 Task: Update the picklist in data of the existing users
Action: Mouse moved to (201, 197)
Screenshot: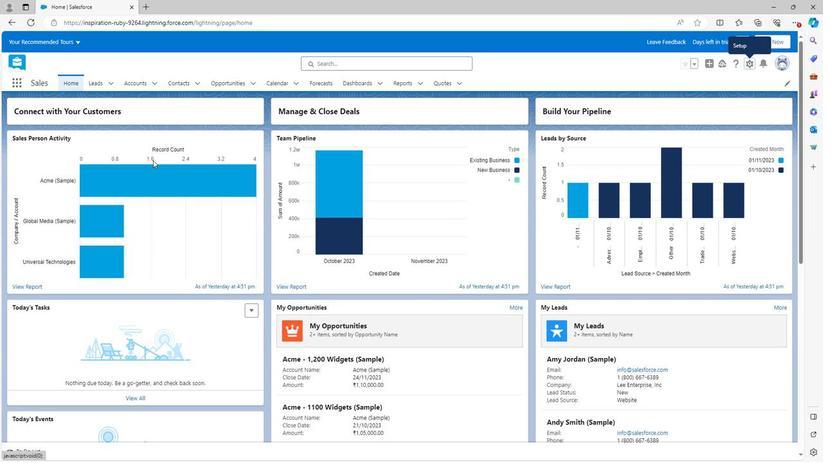 
Action: Mouse scrolled (201, 196) with delta (0, 0)
Screenshot: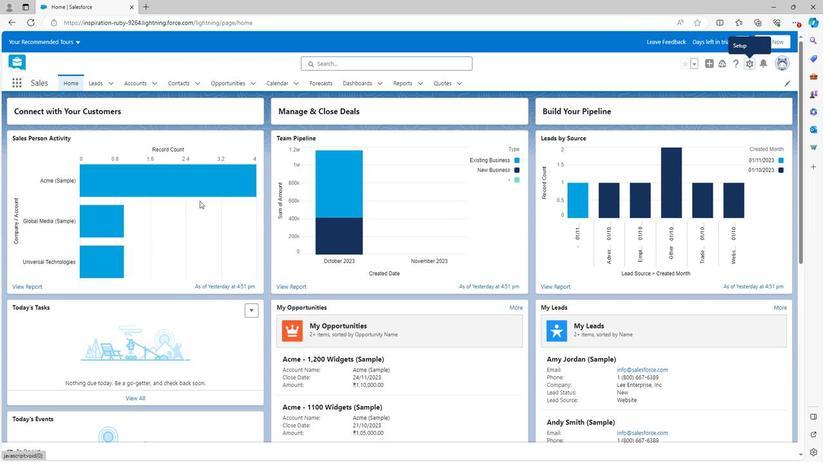 
Action: Mouse scrolled (201, 196) with delta (0, 0)
Screenshot: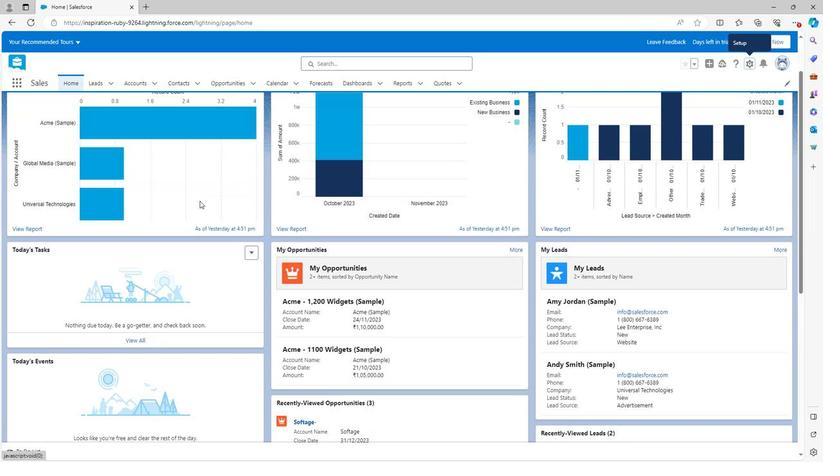 
Action: Mouse scrolled (201, 196) with delta (0, 0)
Screenshot: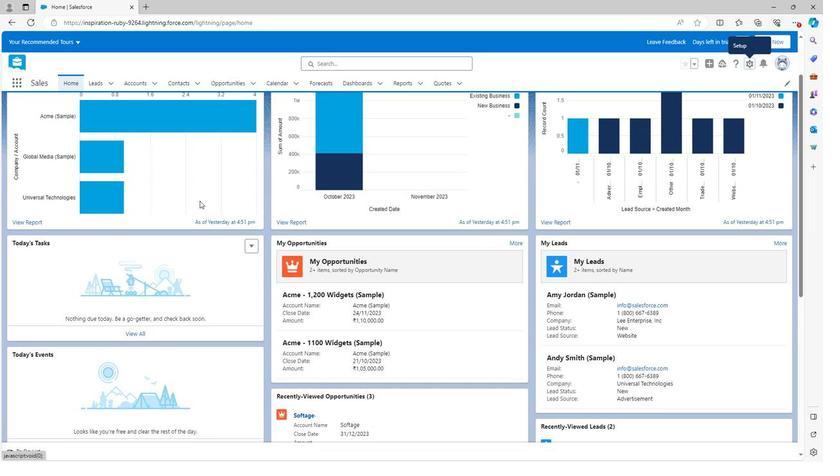 
Action: Mouse scrolled (201, 196) with delta (0, 0)
Screenshot: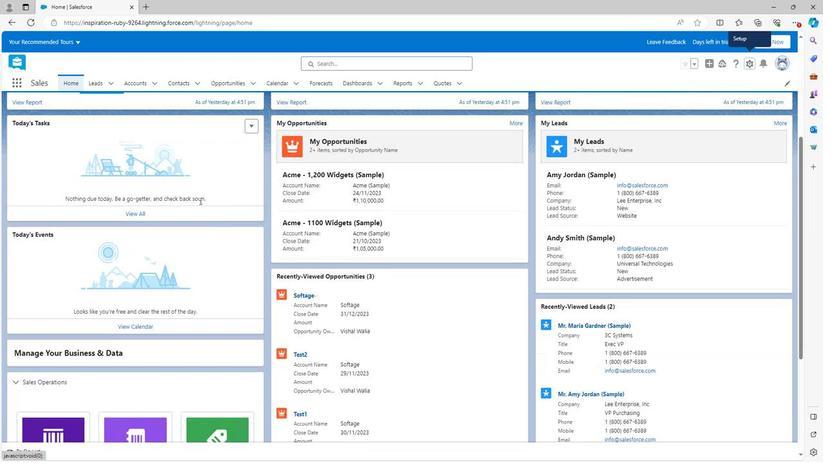 
Action: Mouse scrolled (201, 196) with delta (0, 0)
Screenshot: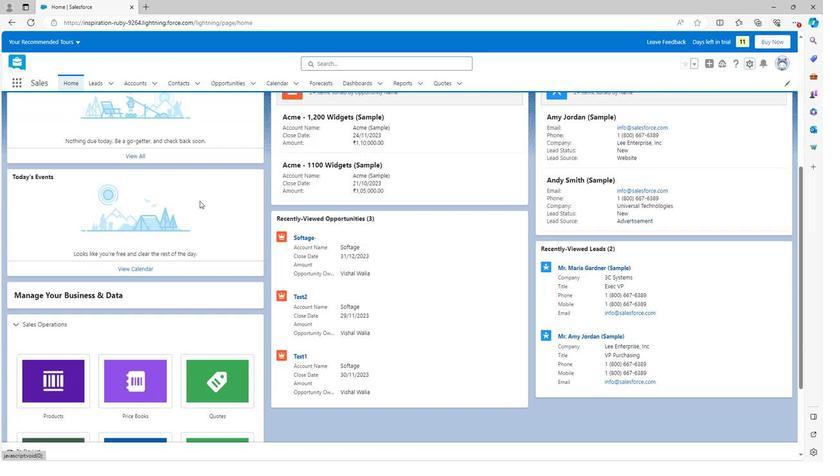 
Action: Mouse scrolled (201, 196) with delta (0, 0)
Screenshot: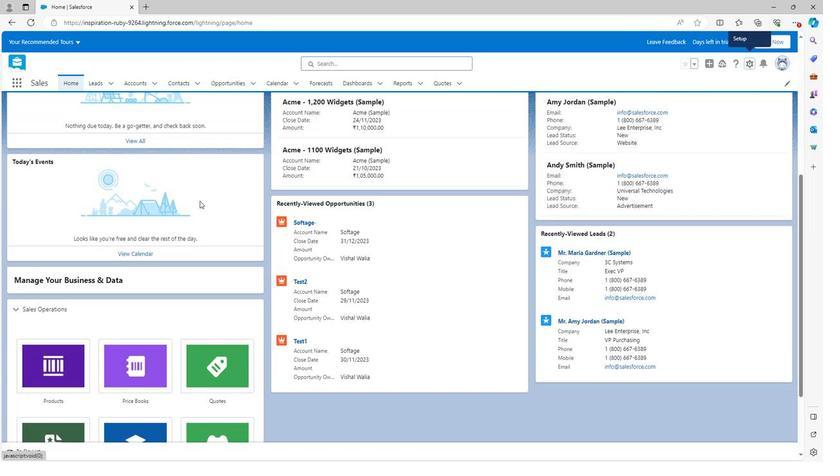 
Action: Mouse moved to (201, 198)
Screenshot: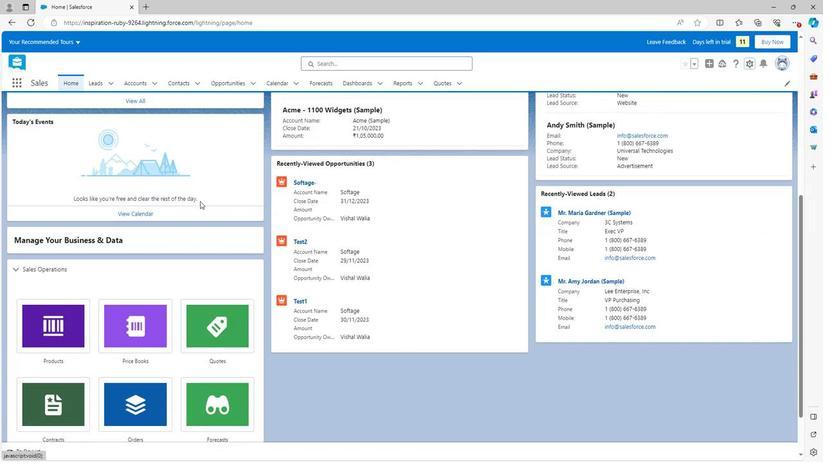 
Action: Mouse scrolled (201, 197) with delta (0, 0)
Screenshot: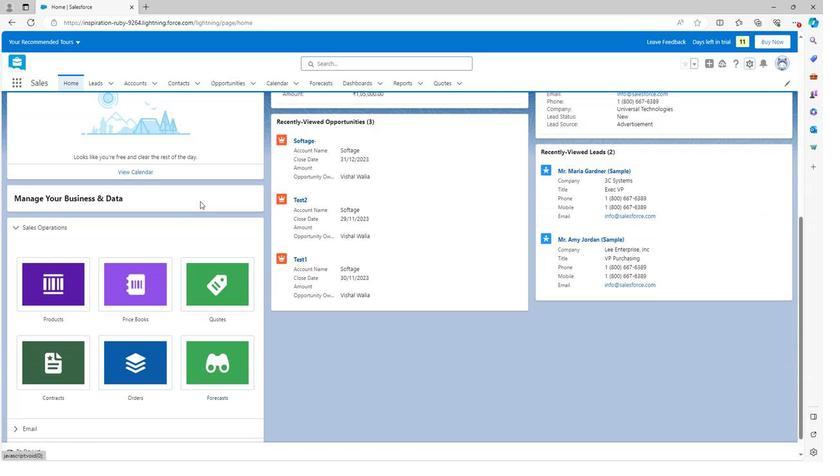 
Action: Mouse scrolled (201, 198) with delta (0, 0)
Screenshot: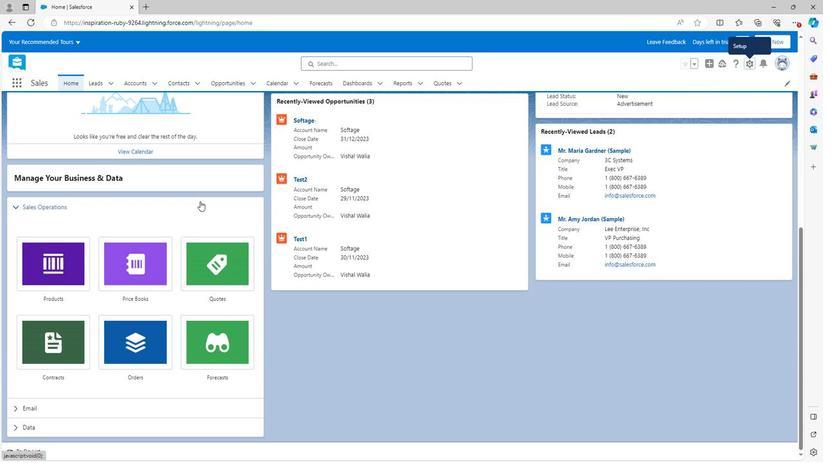 
Action: Mouse scrolled (201, 198) with delta (0, 0)
Screenshot: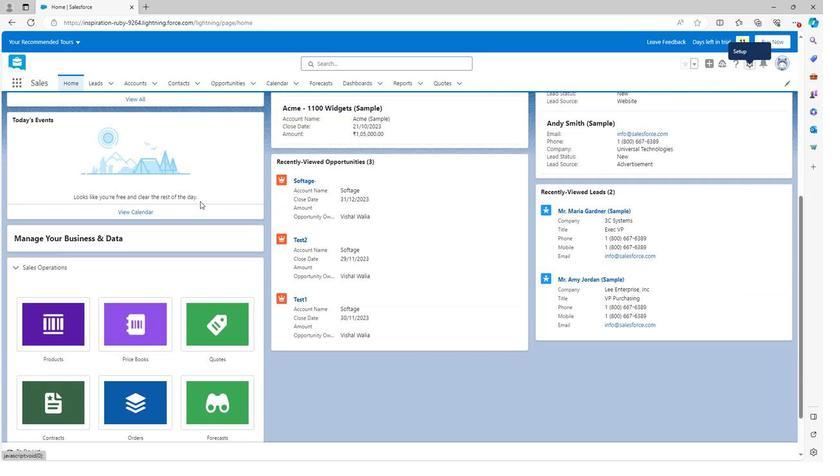
Action: Mouse scrolled (201, 198) with delta (0, 0)
Screenshot: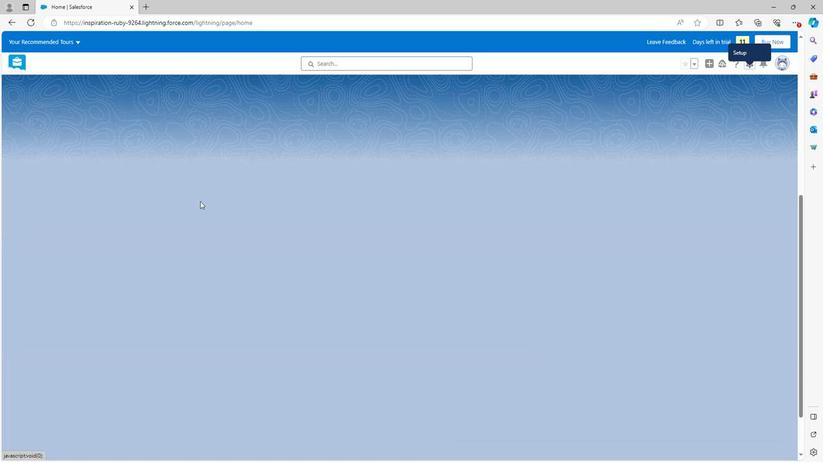 
Action: Mouse scrolled (201, 198) with delta (0, 0)
Screenshot: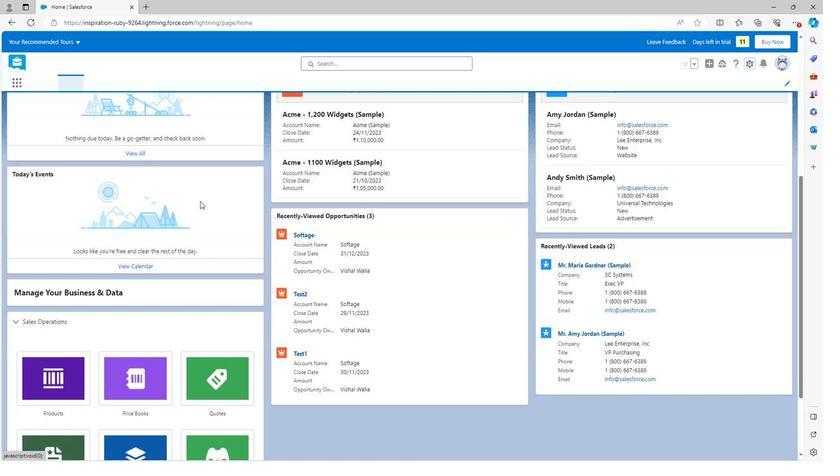 
Action: Mouse scrolled (201, 198) with delta (0, 0)
Screenshot: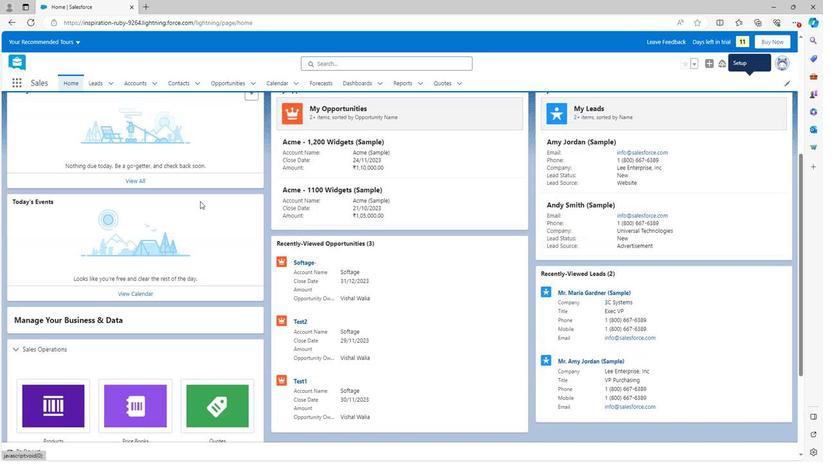 
Action: Mouse scrolled (201, 198) with delta (0, 0)
Screenshot: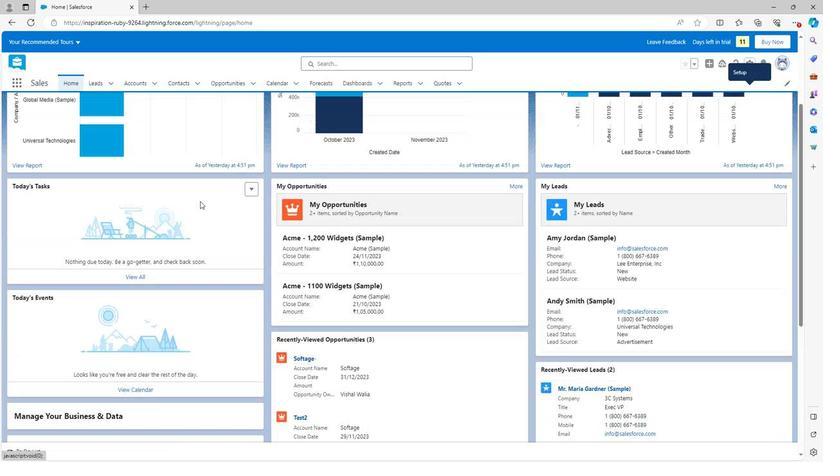 
Action: Mouse moved to (731, 66)
Screenshot: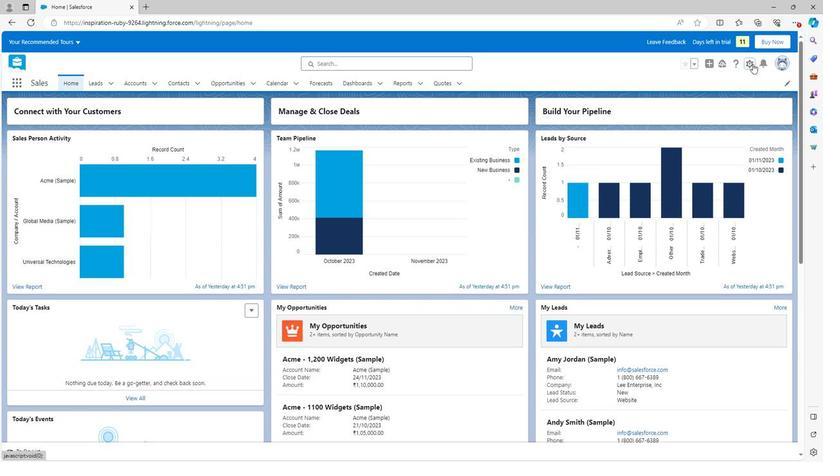 
Action: Mouse pressed left at (731, 66)
Screenshot: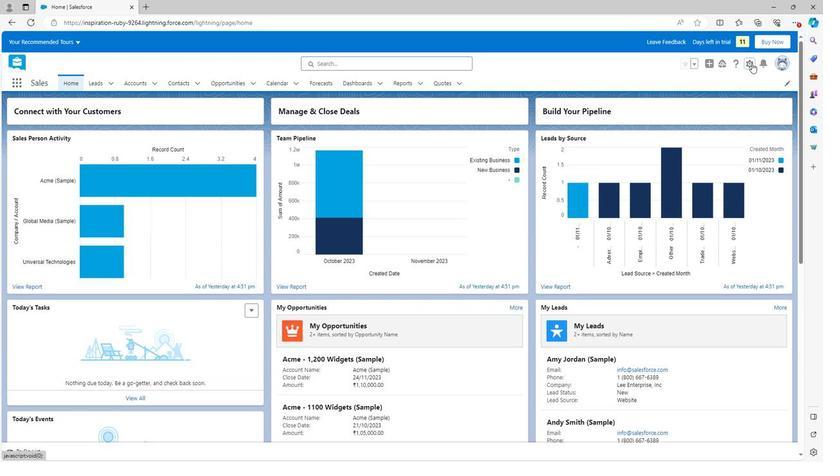 
Action: Mouse moved to (698, 89)
Screenshot: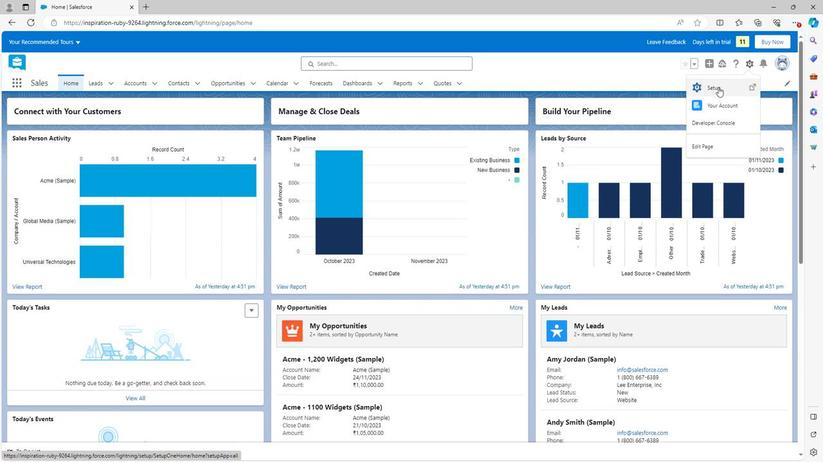 
Action: Mouse pressed left at (698, 89)
Screenshot: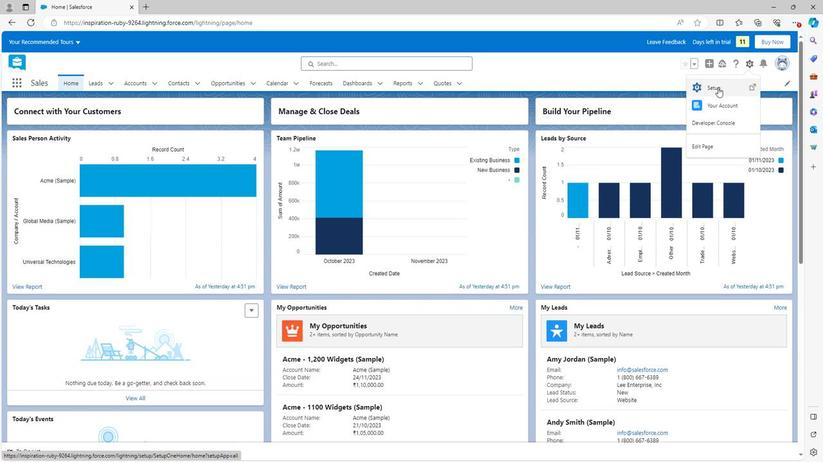 
Action: Mouse moved to (16, 271)
Screenshot: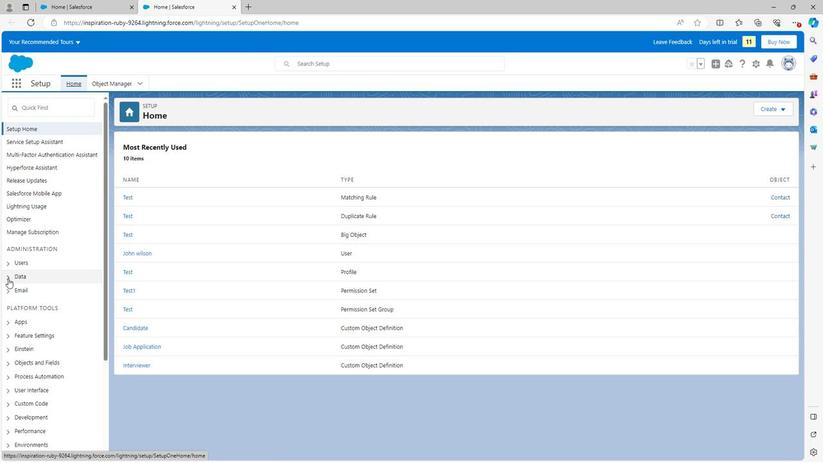 
Action: Mouse pressed left at (16, 271)
Screenshot: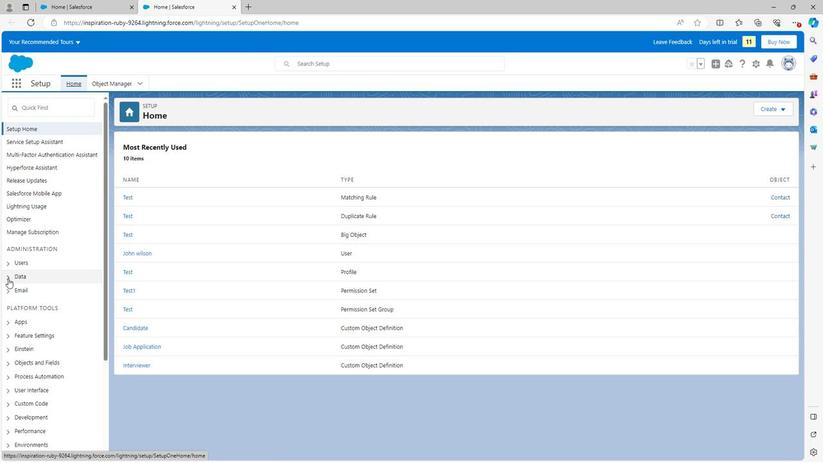 
Action: Mouse moved to (16, 271)
Screenshot: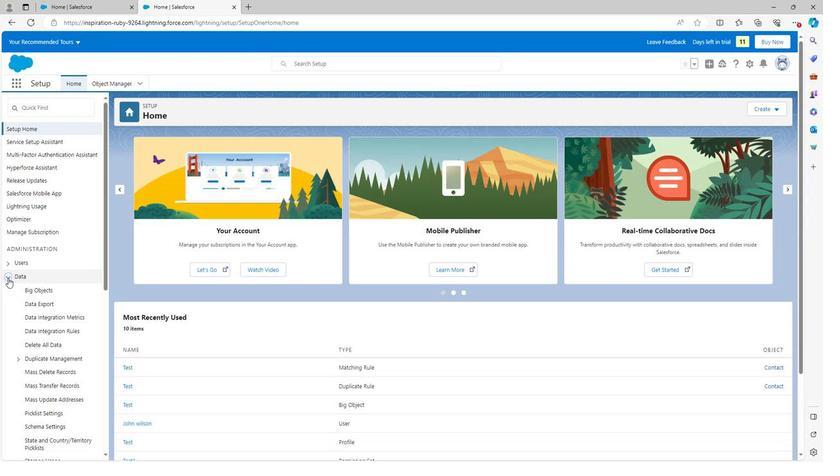 
Action: Mouse scrolled (16, 271) with delta (0, 0)
Screenshot: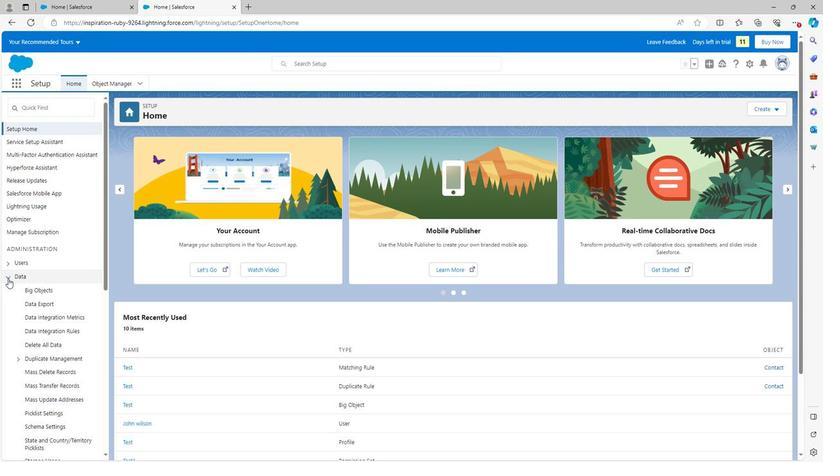 
Action: Mouse moved to (41, 345)
Screenshot: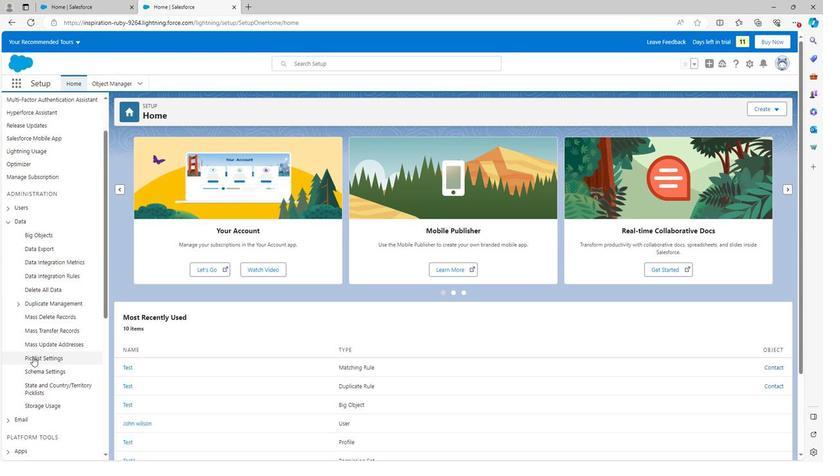 
Action: Mouse pressed left at (41, 345)
Screenshot: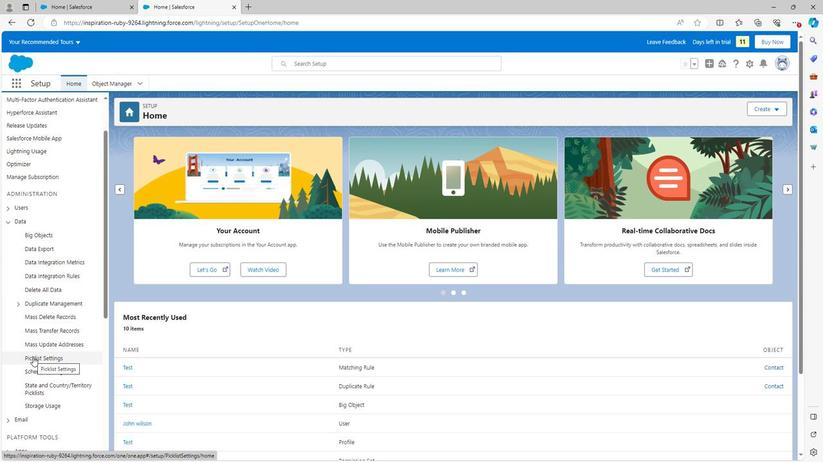 
Action: Mouse moved to (336, 132)
Screenshot: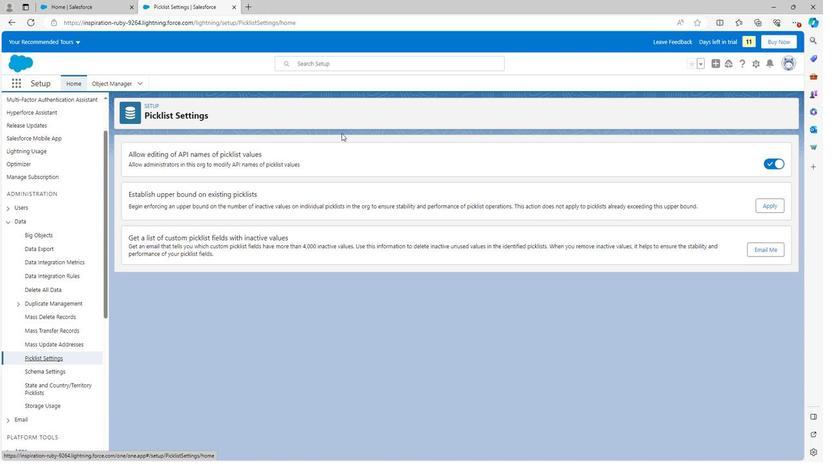 
